 Task: Select Alcohol. Add to cart, from Alcohaul Beer, Spirits & Wine for 2946 Cantebury Drive, New York, New York 10013, Cell Number 646-662-8471, following items : Daura Damm Daura Damm_x000D_
 - 5, Sauvignon Blanc, Trius VQA, Niagara_x000D_
 - 1, Vizzy Seltzer, Blueberry Pomegranate Vizzy Seltzer, Blueberry Pomegranate - 6 Pack_x000D_
 - 1, JP Wiser''s Deluxe Bottle (750mL)_x000D_
 - 1, Club Soda_x000D_
 - 2
Action: Mouse moved to (411, 101)
Screenshot: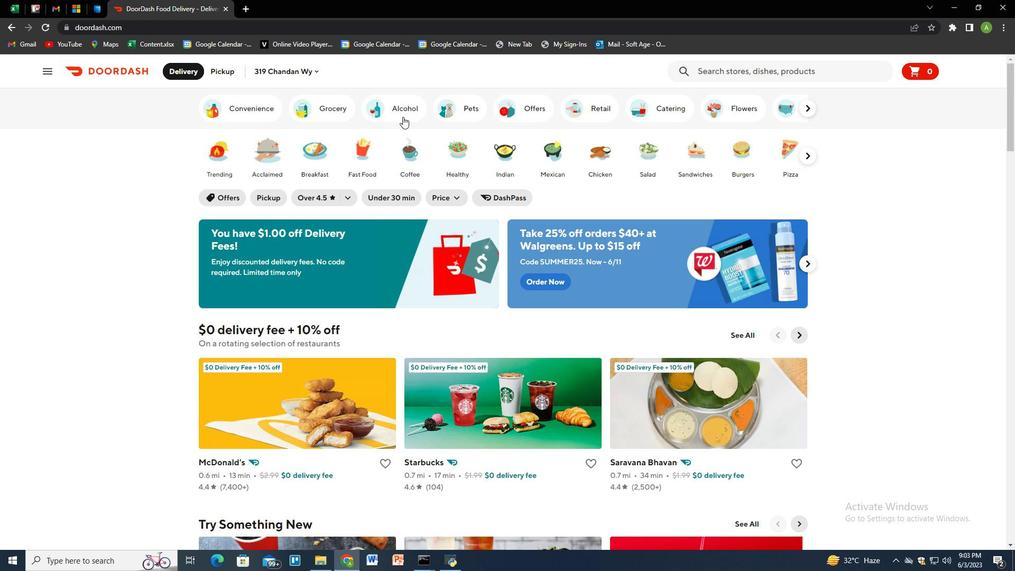 
Action: Mouse pressed left at (411, 101)
Screenshot: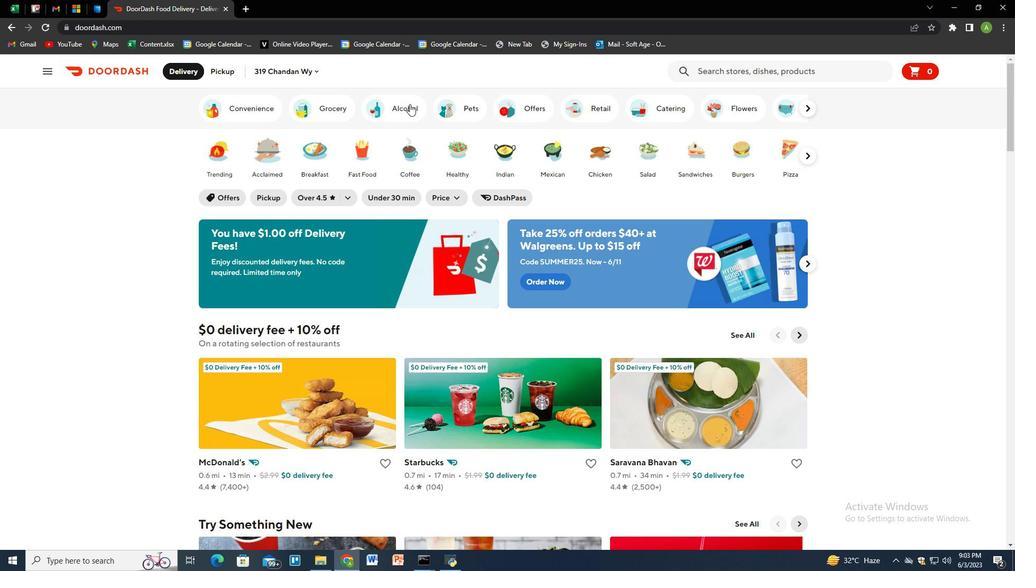 
Action: Mouse moved to (726, 69)
Screenshot: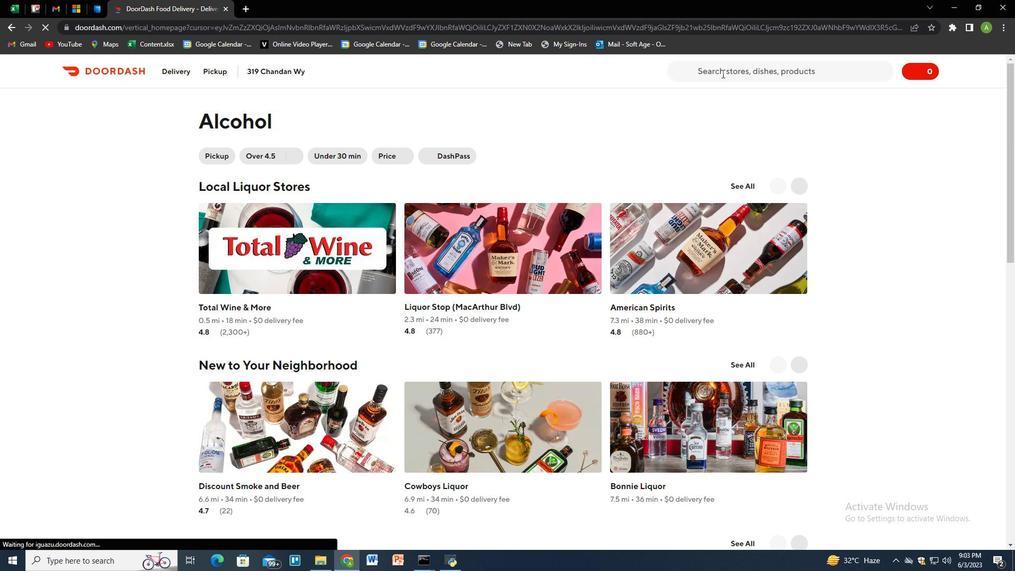 
Action: Mouse pressed left at (726, 69)
Screenshot: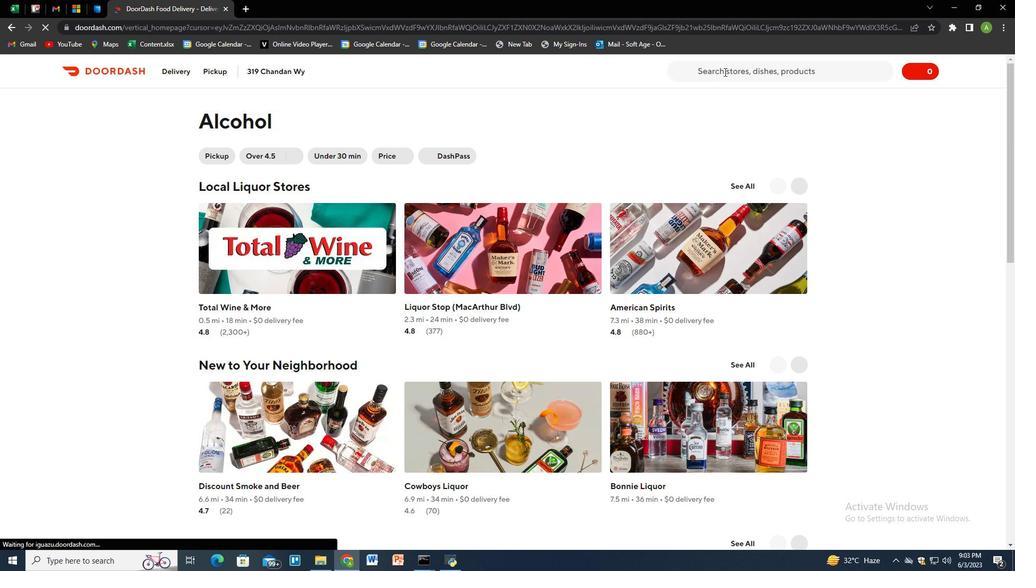 
Action: Mouse moved to (689, 111)
Screenshot: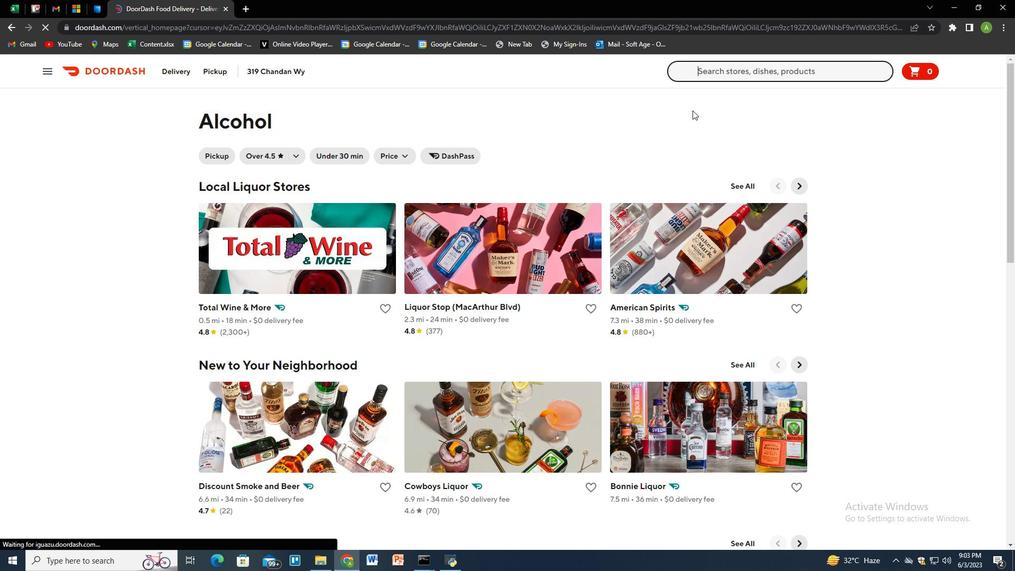 
Action: Key pressed alcohaul<Key.space>beer,<Key.space>spirits<Key.space><Key.shift>&<Key.space>wine<Key.enter>
Screenshot: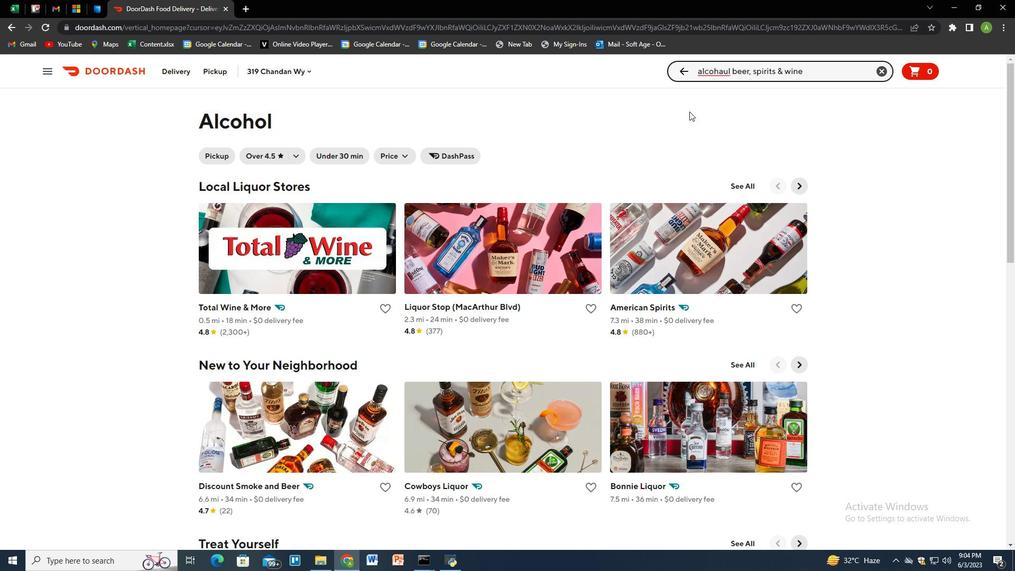 
Action: Mouse moved to (234, 232)
Screenshot: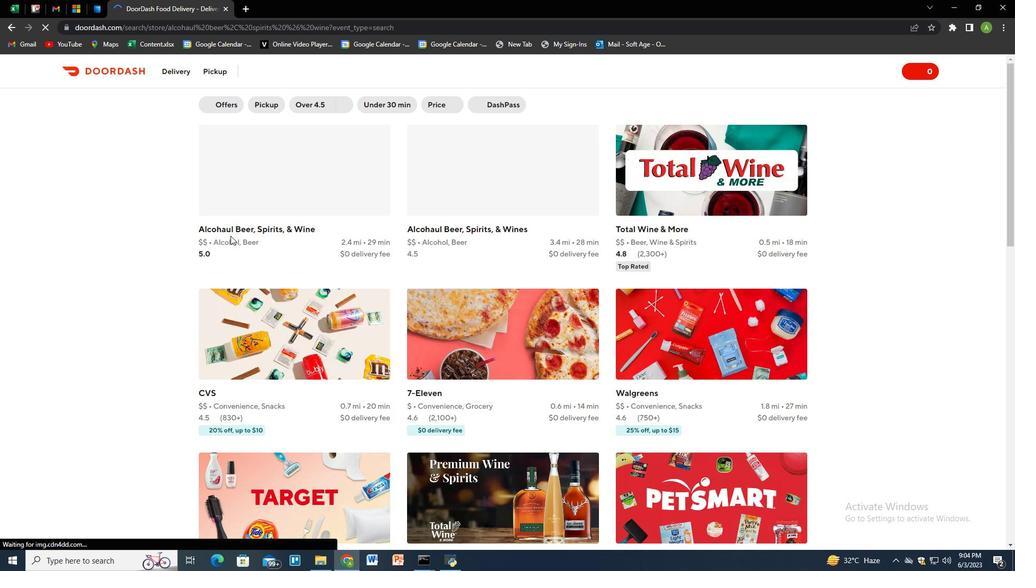 
Action: Mouse pressed left at (234, 232)
Screenshot: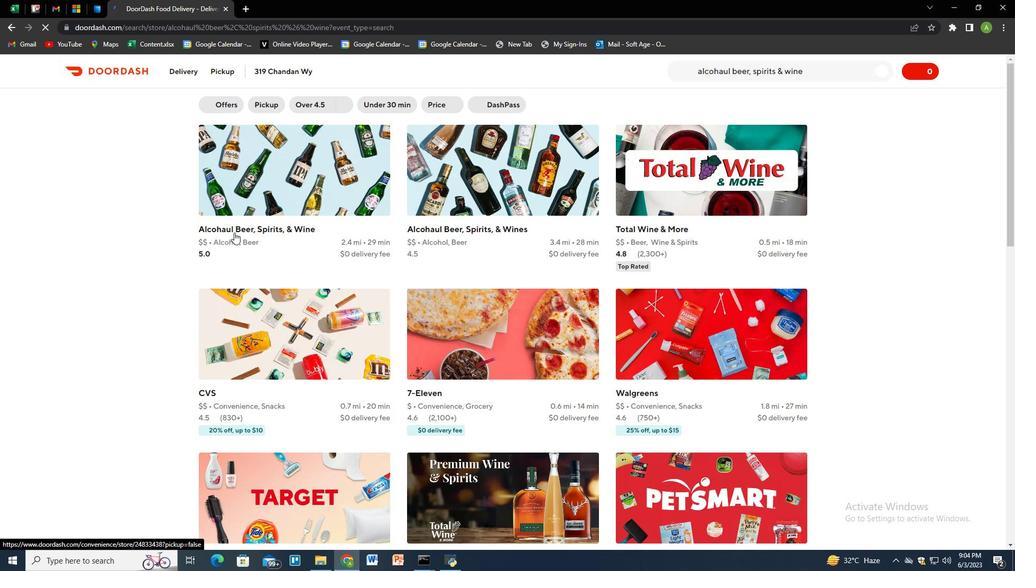 
Action: Mouse moved to (226, 70)
Screenshot: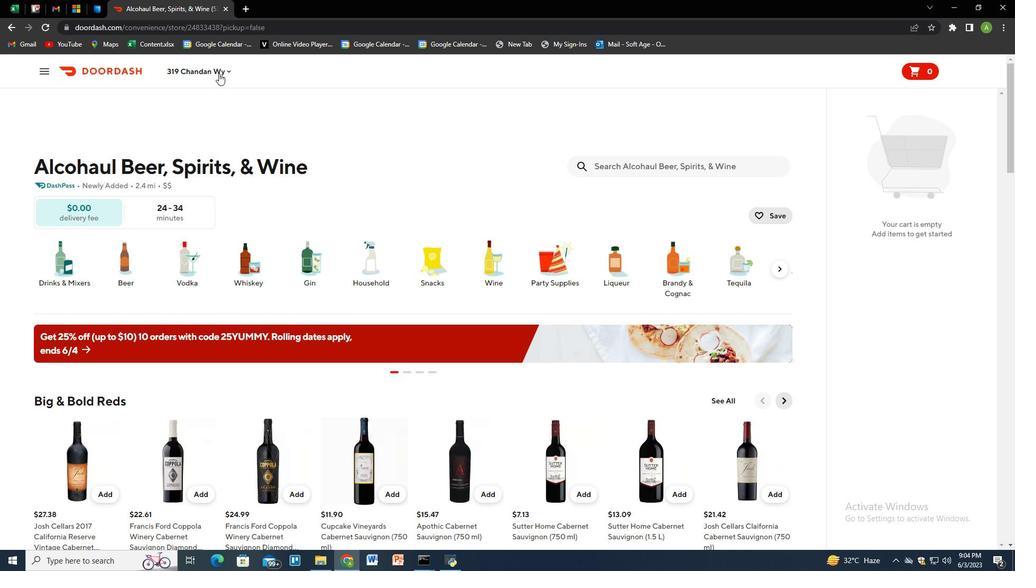 
Action: Mouse pressed left at (226, 70)
Screenshot: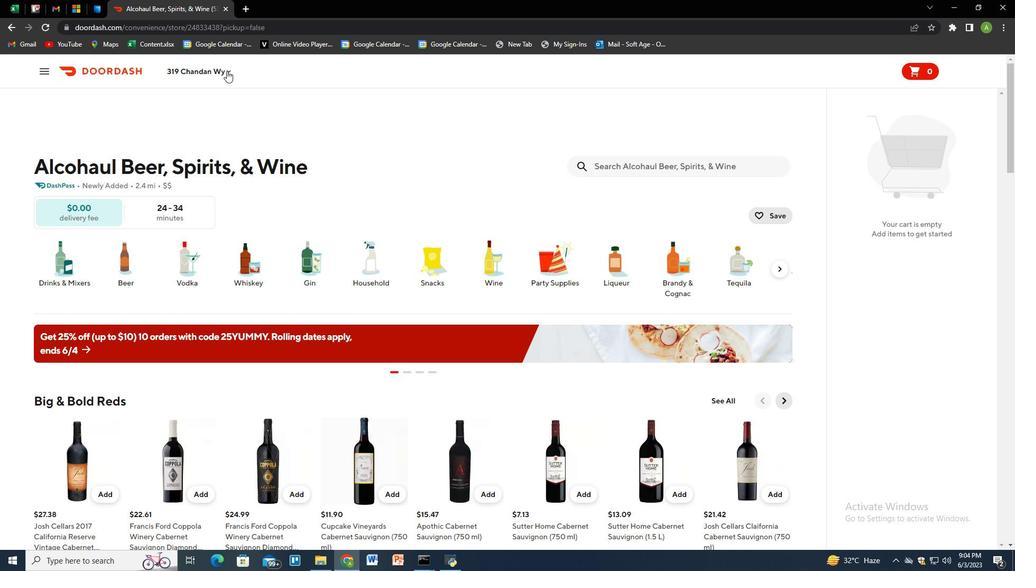 
Action: Mouse moved to (226, 119)
Screenshot: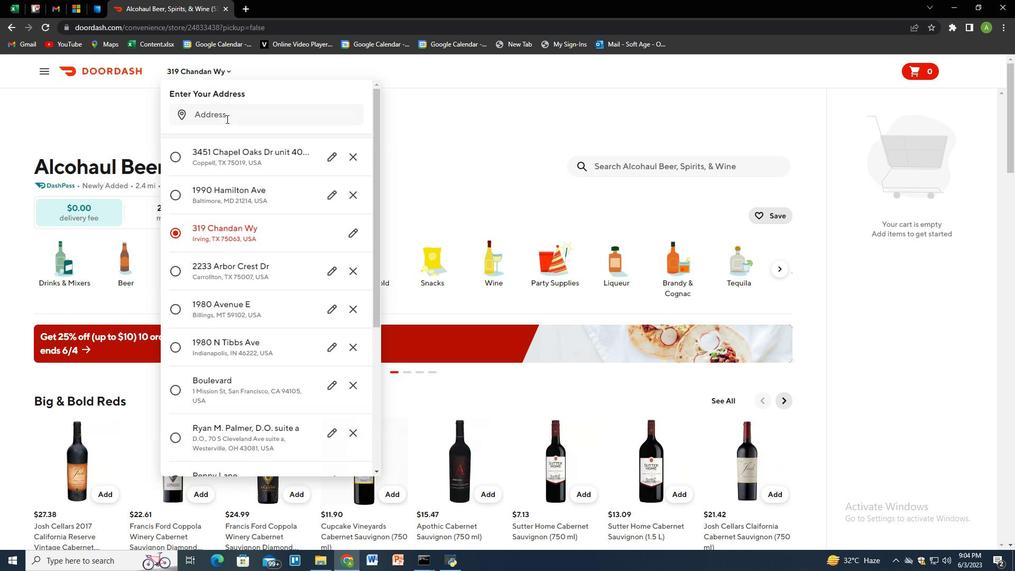 
Action: Mouse pressed left at (226, 119)
Screenshot: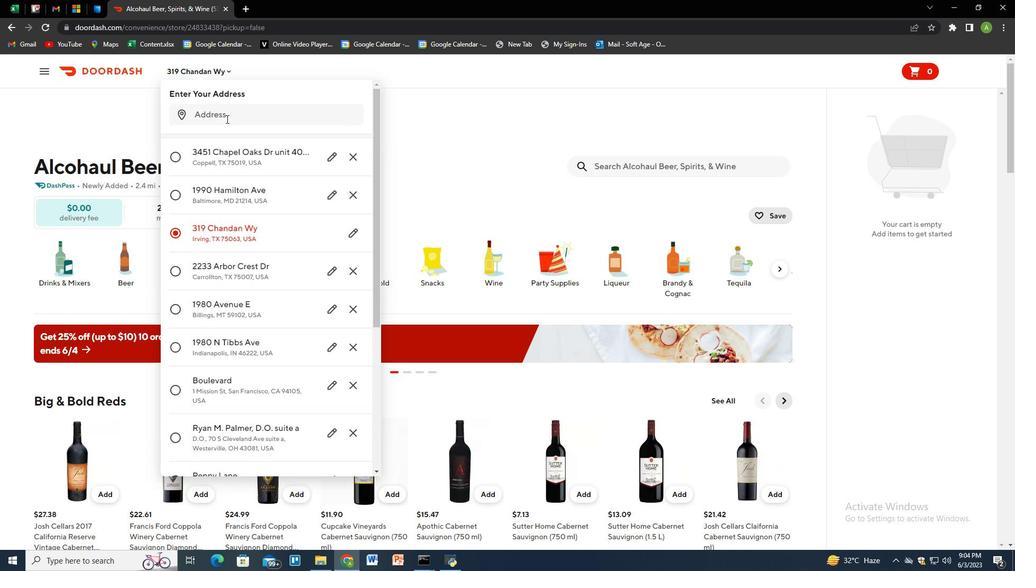 
Action: Key pressed 2946<Key.space>antebury<Key.space>drive,<Key.space>new<Key.space>york,<Key.space>new<Key.space>york<Key.space>10013<Key.enter>
Screenshot: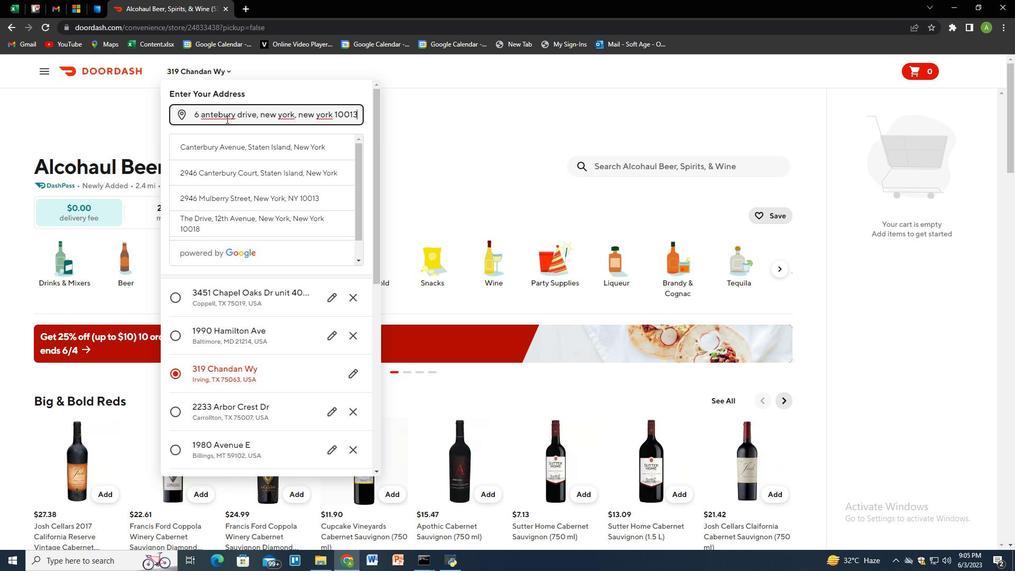 
Action: Mouse moved to (310, 403)
Screenshot: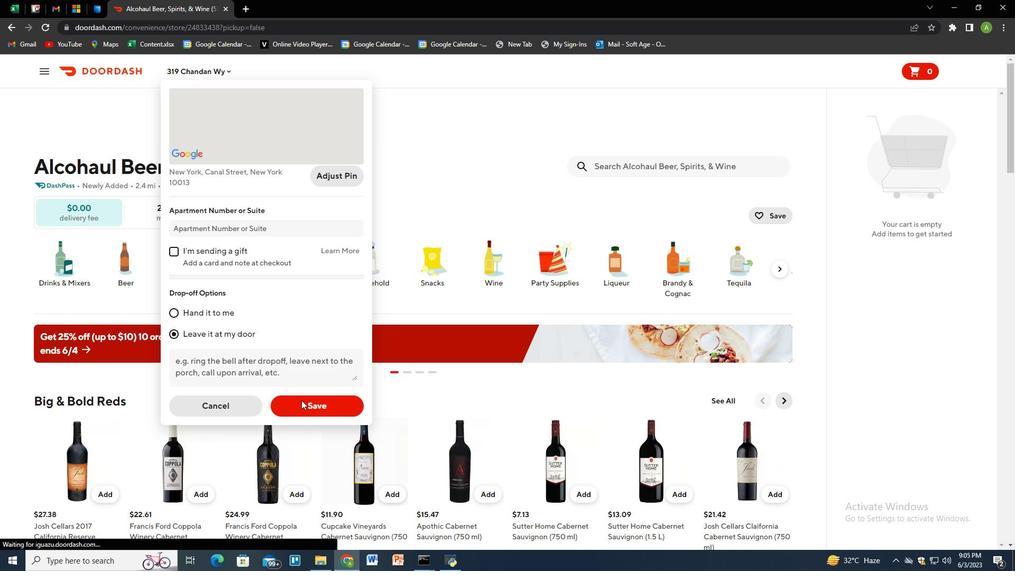 
Action: Mouse pressed left at (310, 403)
Screenshot: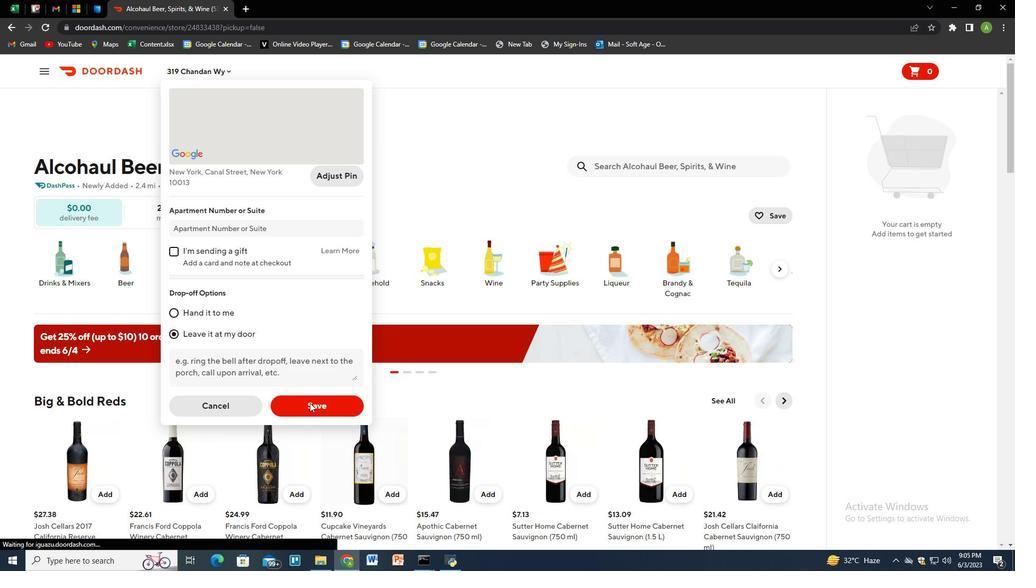 
Action: Mouse moved to (644, 169)
Screenshot: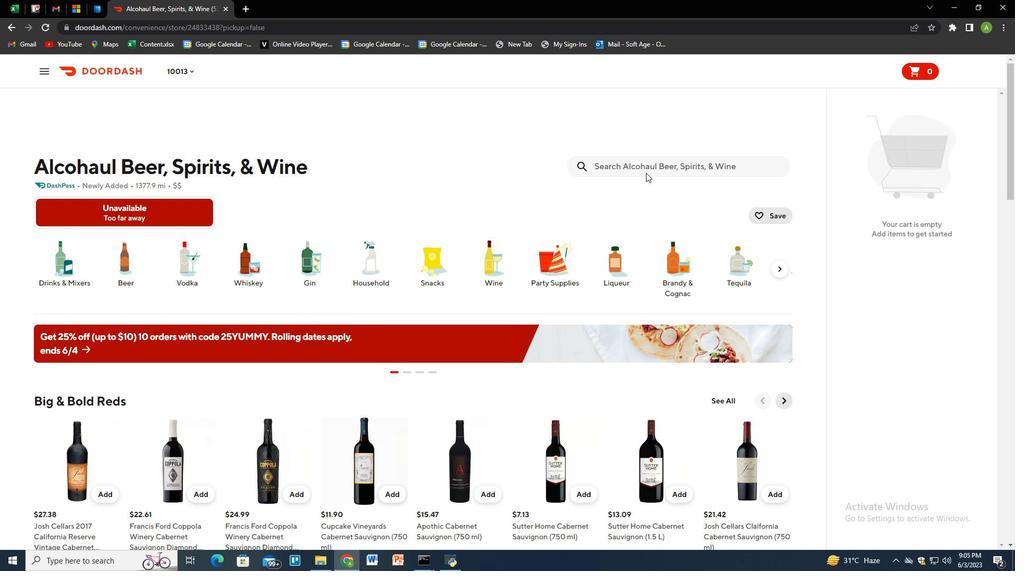 
Action: Mouse pressed left at (644, 169)
Screenshot: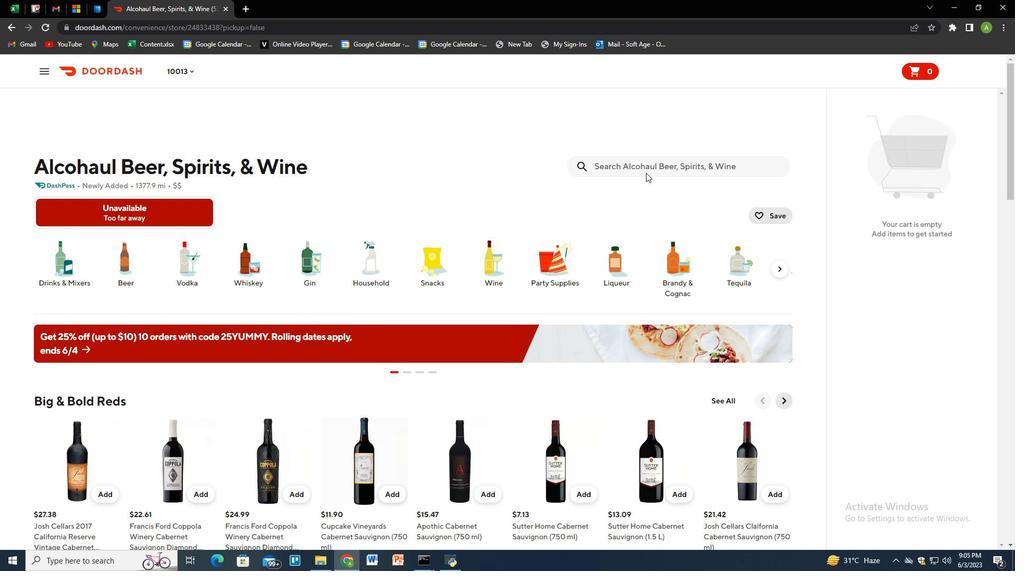 
Action: Key pressed daura<Key.space>damm<Key.space>daura<Key.space>damm<Key.enter>
Screenshot: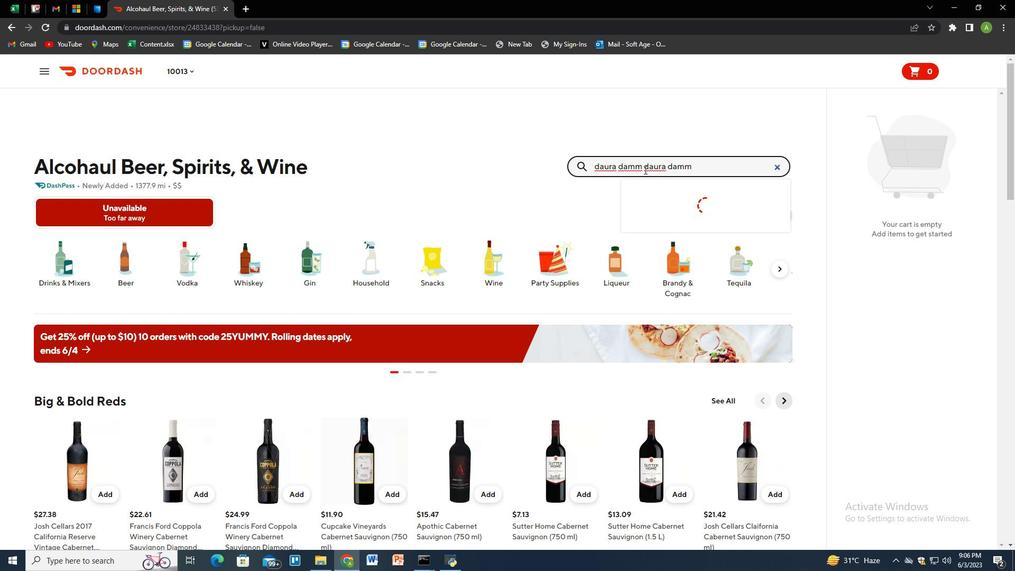 
Action: Mouse moved to (636, 133)
Screenshot: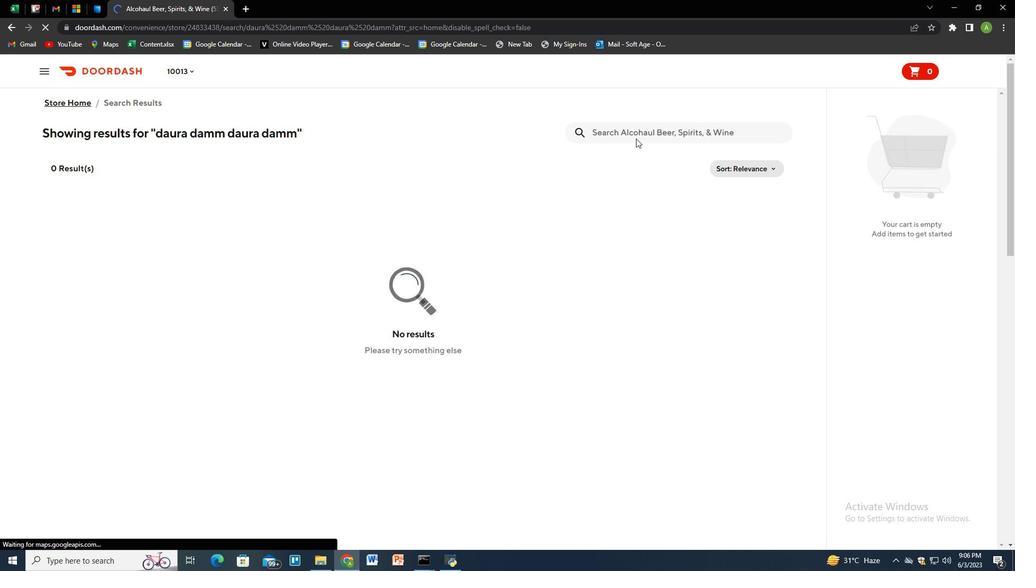 
Action: Mouse pressed left at (636, 133)
Screenshot: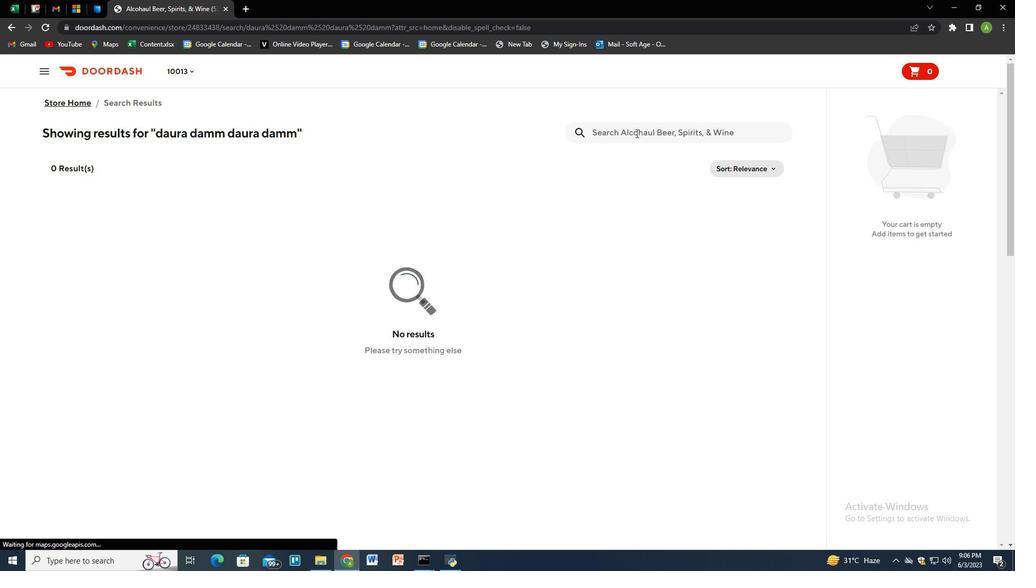 
Action: Key pressed sauvignon<Key.space>blanc,<Key.space>trius<Key.space>vqa,<Key.space>niagara<Key.enter>
Screenshot: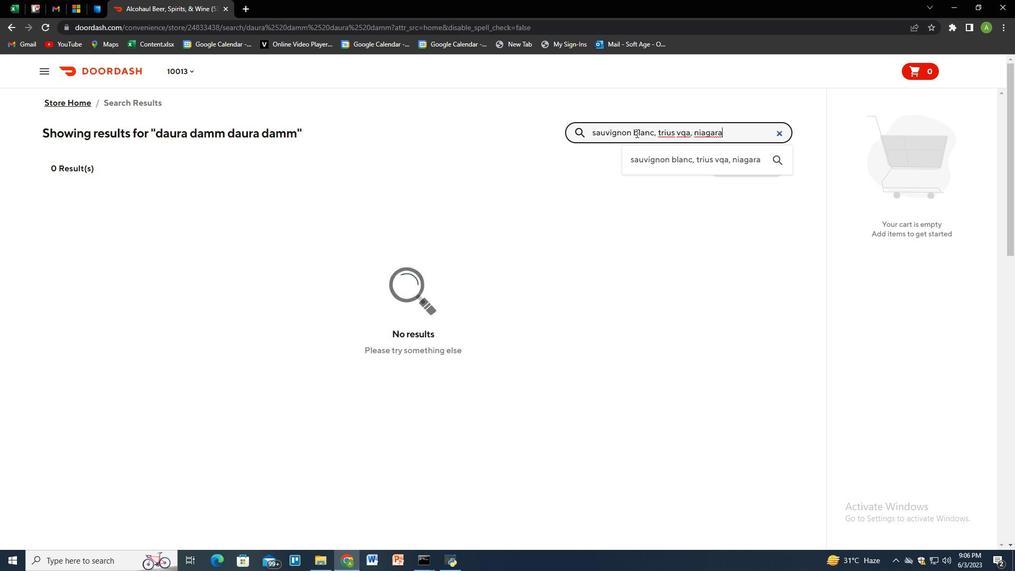 
Action: Mouse moved to (91, 272)
Screenshot: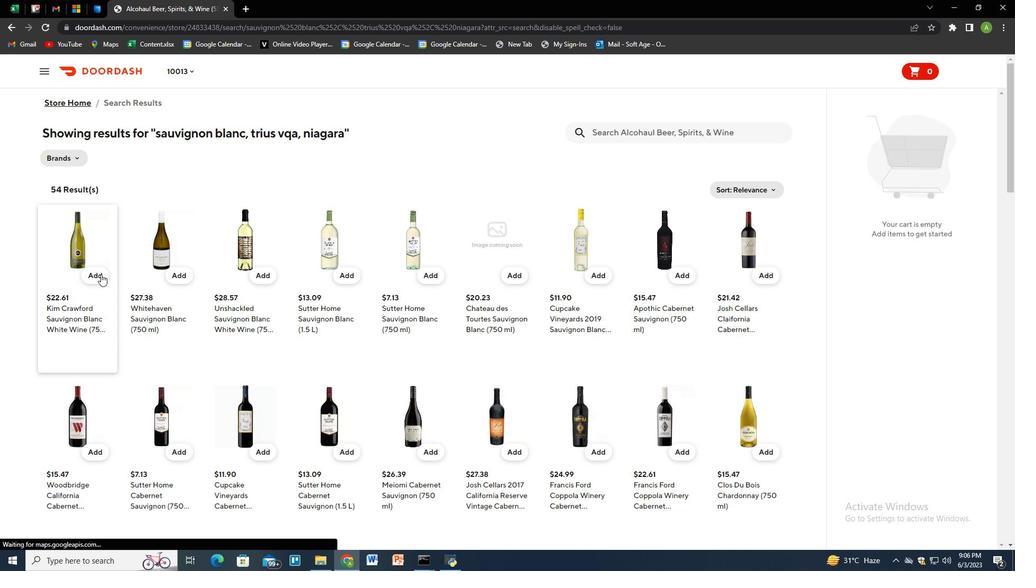 
Action: Mouse pressed left at (91, 272)
Screenshot: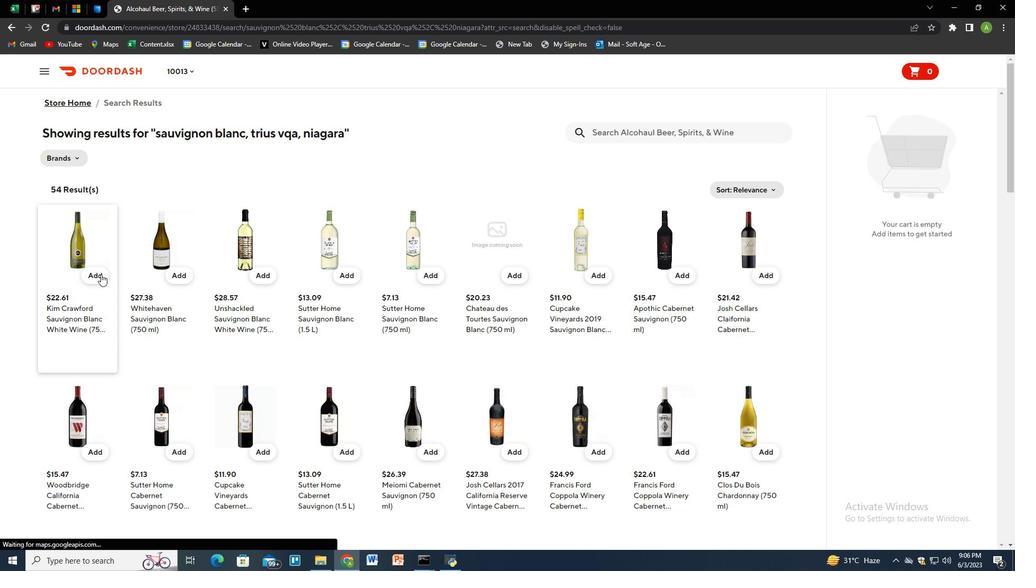 
Action: Mouse moved to (634, 129)
Screenshot: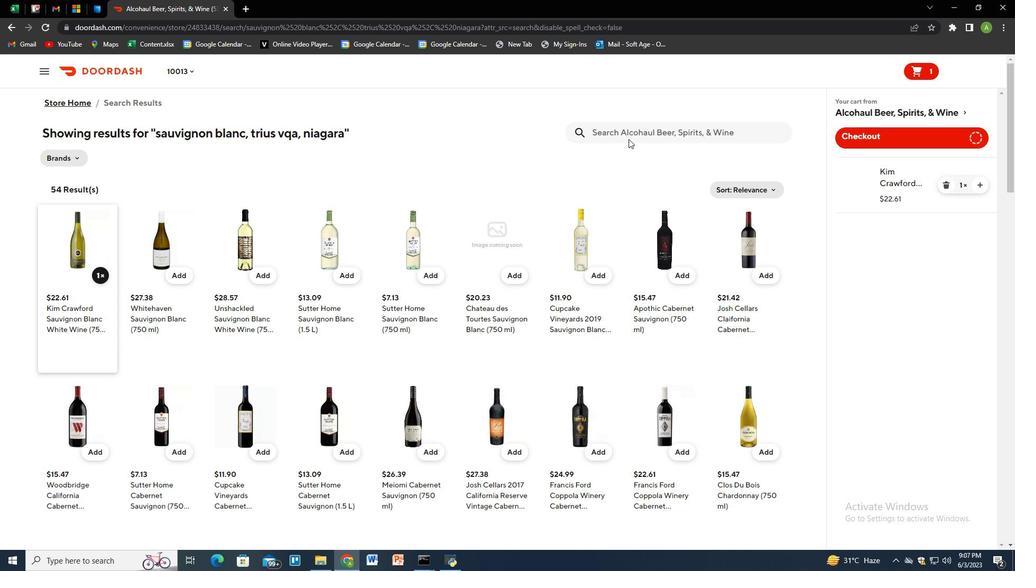 
Action: Mouse pressed left at (634, 129)
Screenshot: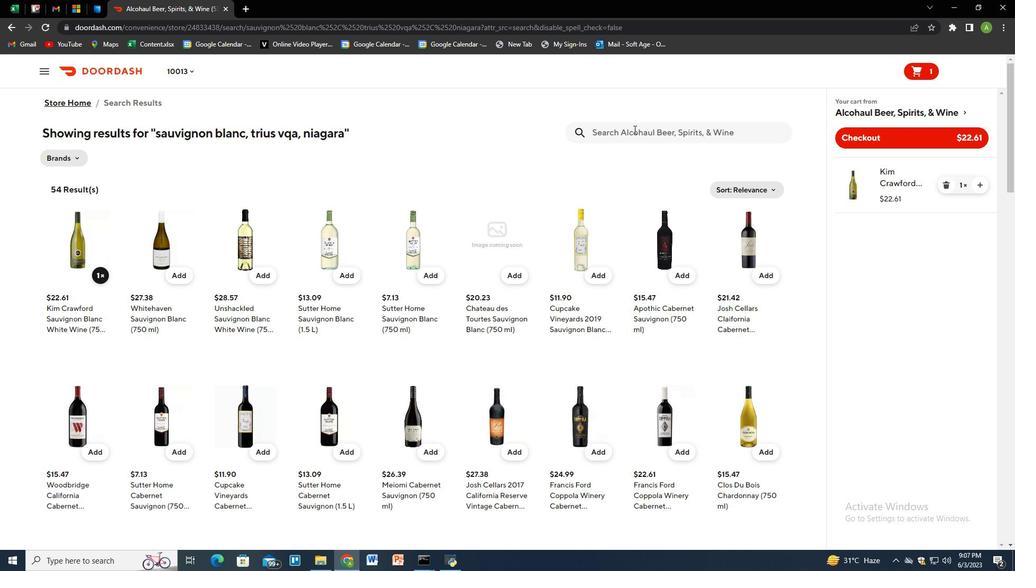 
Action: Key pressed vizzy<Key.space>seltzer,<Key.space>blueberry<Key.space>pomegranate<Key.space>vizzy<Key.space>seltzer,<Key.space>blueberry<Key.space>pomegranate<Key.space>-<Key.space>6<Key.space>pack<Key.enter>
Screenshot: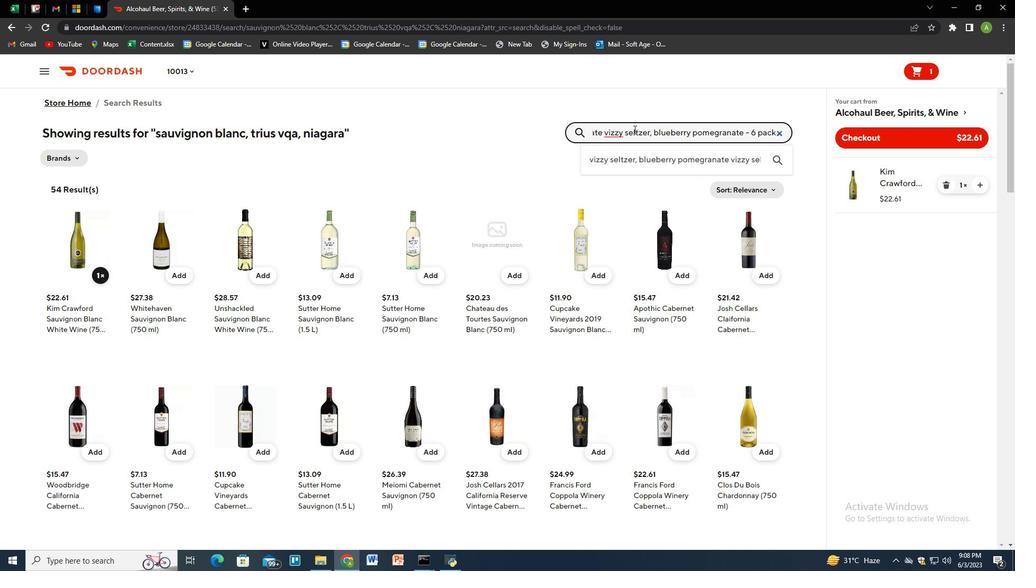 
Action: Mouse moved to (95, 290)
Screenshot: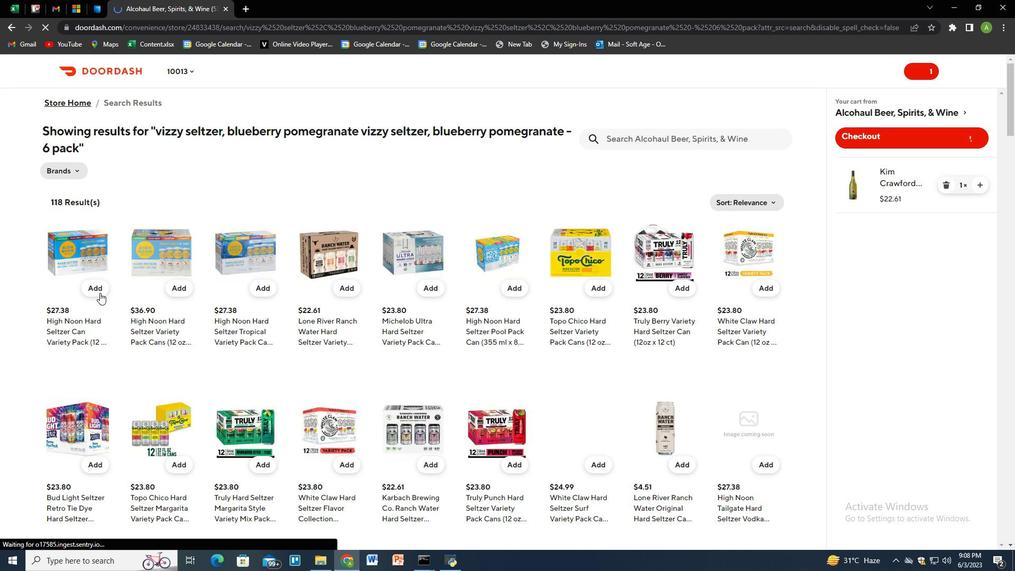 
Action: Mouse pressed left at (95, 290)
Screenshot: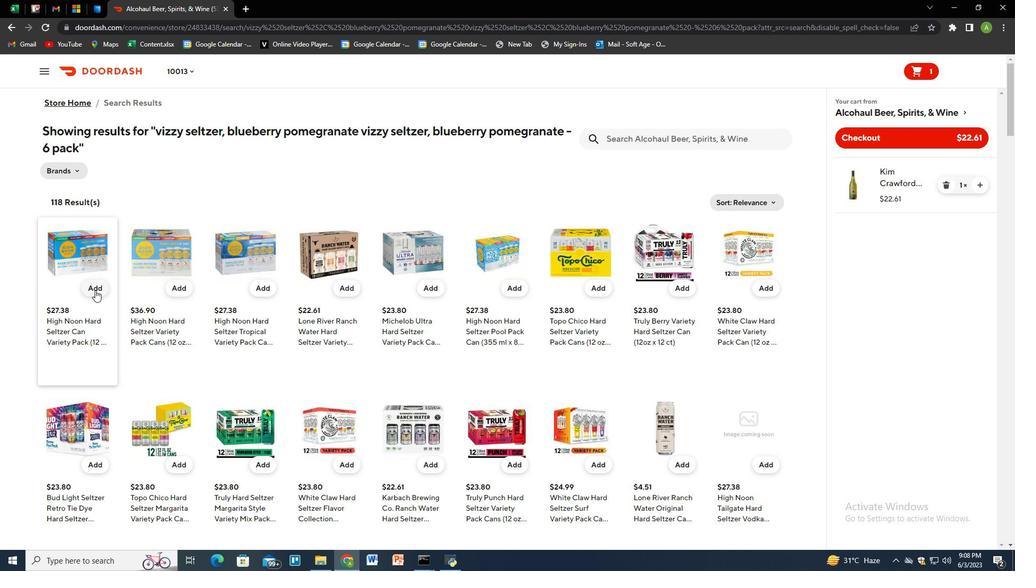 
Action: Mouse moved to (671, 153)
Screenshot: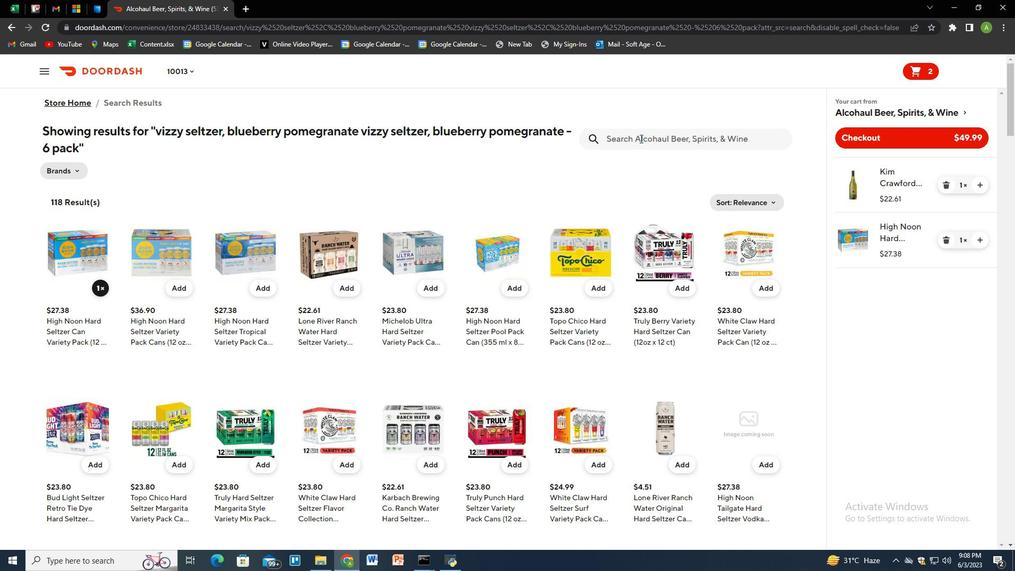 
Action: Mouse pressed left at (671, 153)
Screenshot: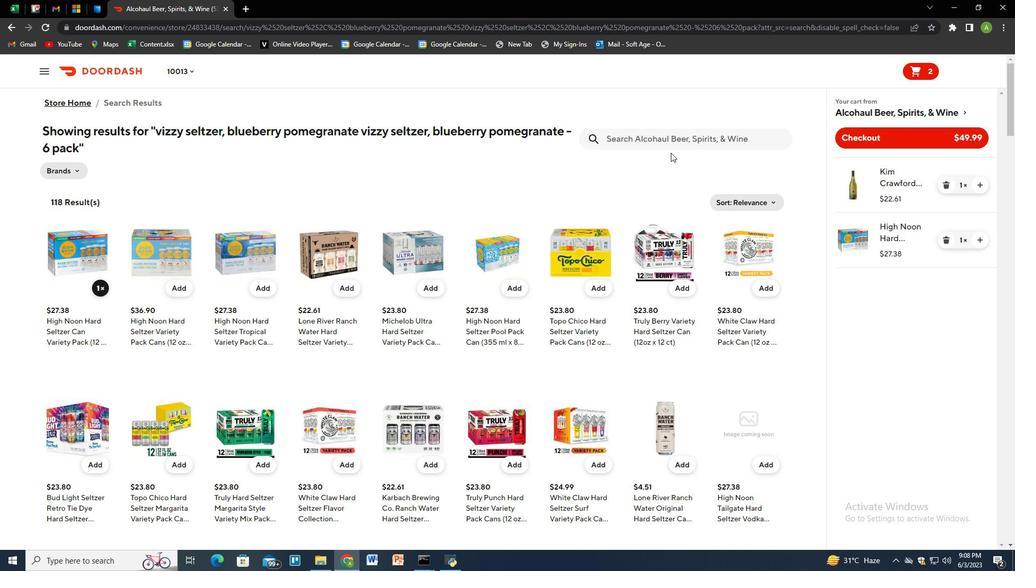 
Action: Mouse moved to (679, 142)
Screenshot: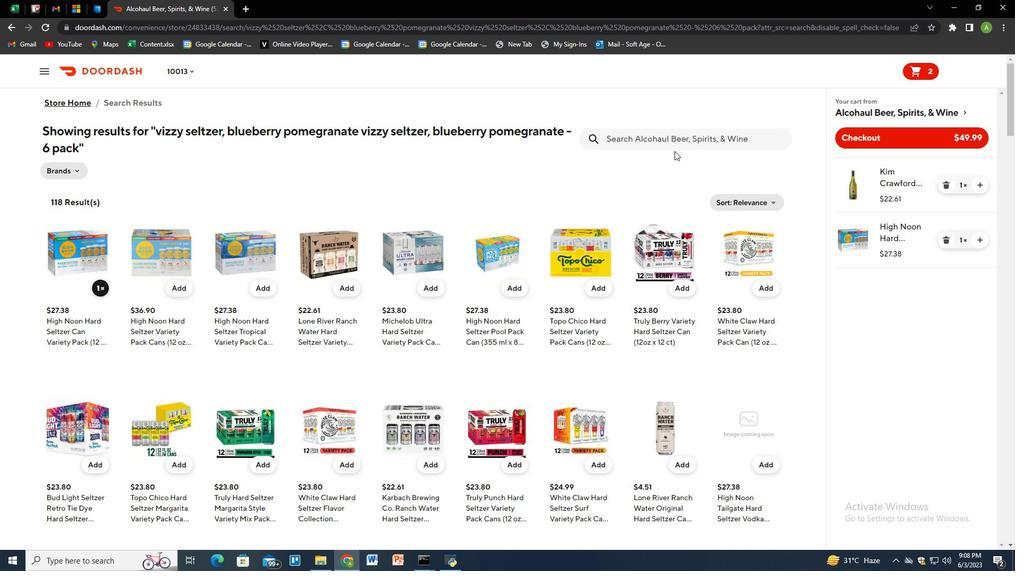 
Action: Mouse pressed left at (679, 142)
Screenshot: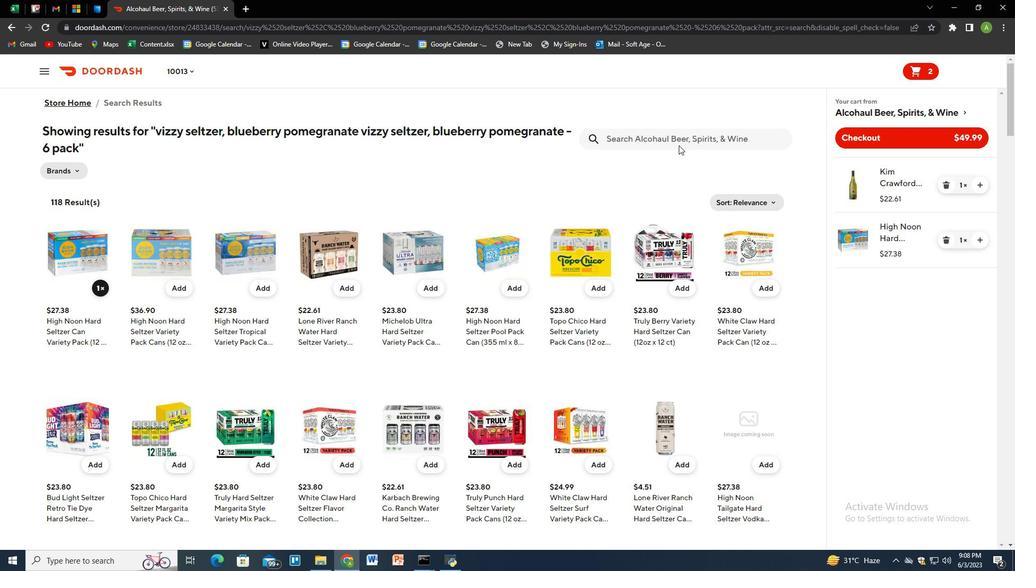 
Action: Key pressed jp<Key.space>wiser<Key.shift_r>"s<Key.space>deluxe<Key.space>bottle<Key.space><Key.shift_r>(750ml<Key.shift_r>)<Key.enter>
Screenshot: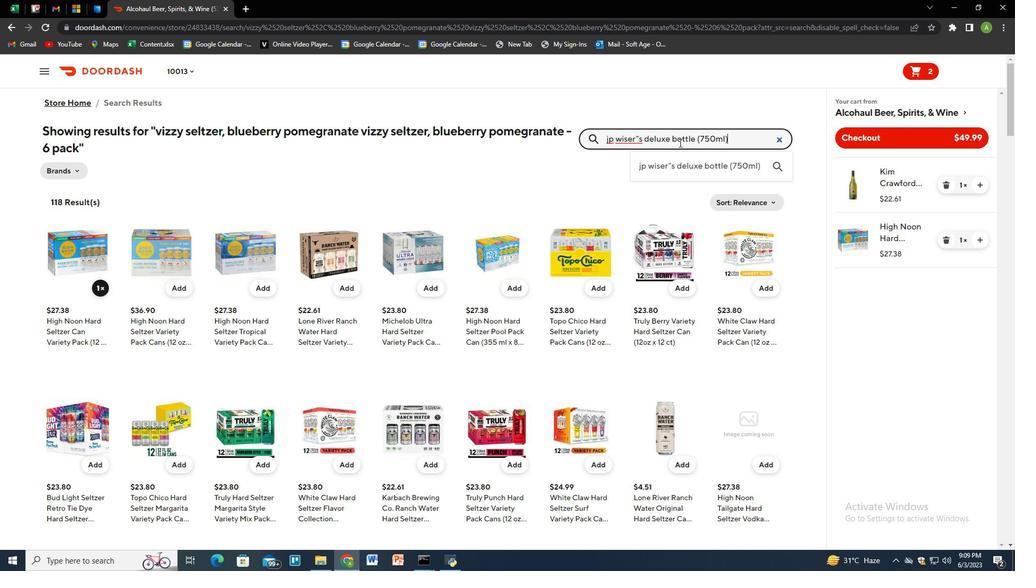
Action: Mouse moved to (633, 129)
Screenshot: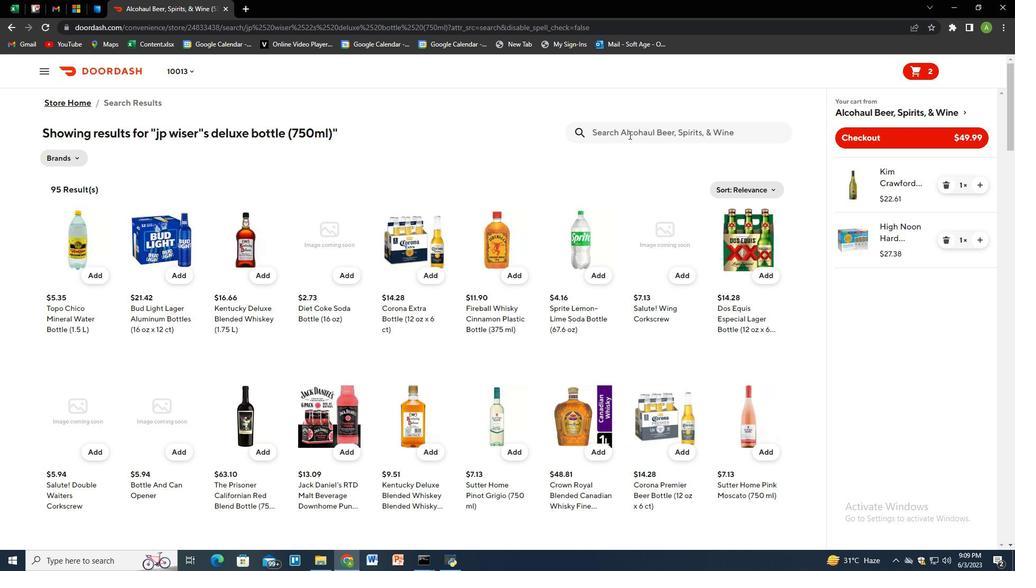
Action: Mouse pressed left at (633, 129)
Screenshot: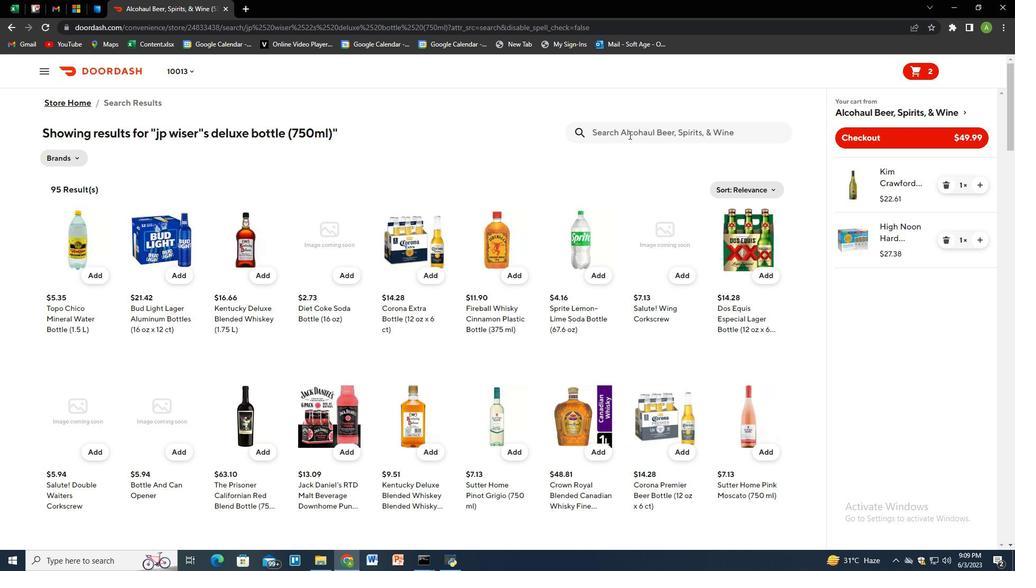 
Action: Key pressed club<Key.space>soda<Key.enter>
Screenshot: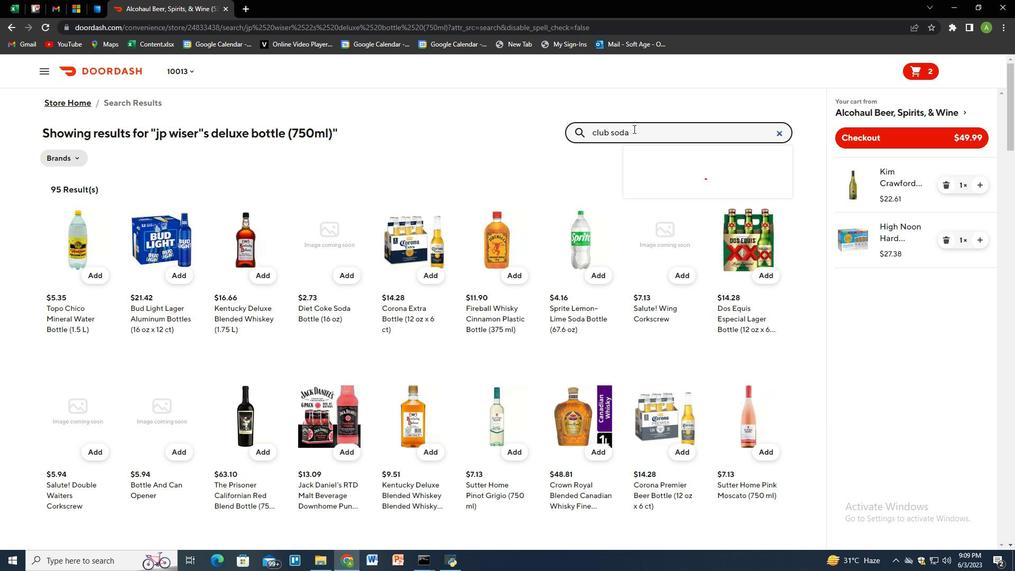 
Action: Mouse moved to (864, 135)
Screenshot: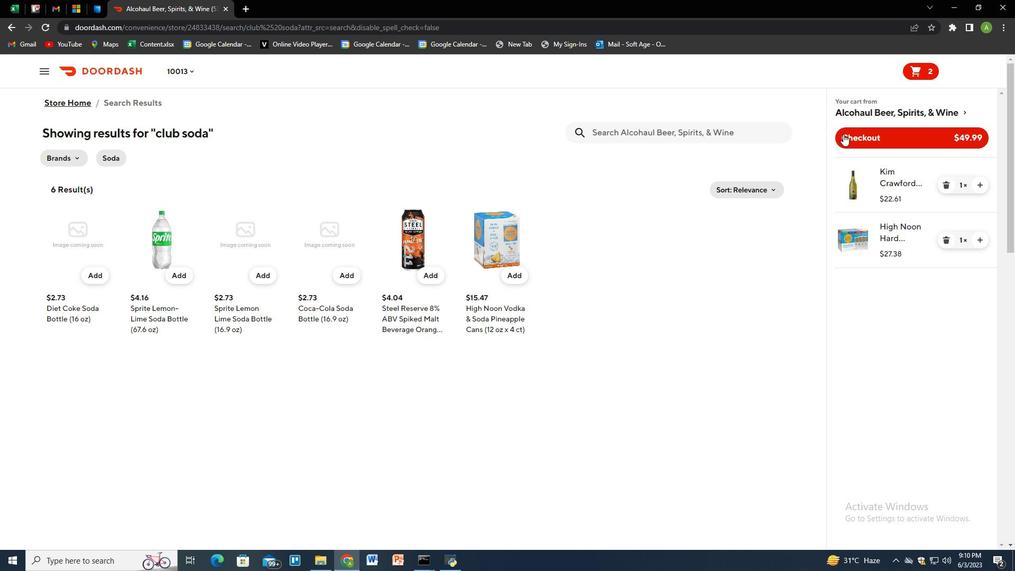 
Action: Mouse pressed left at (864, 135)
Screenshot: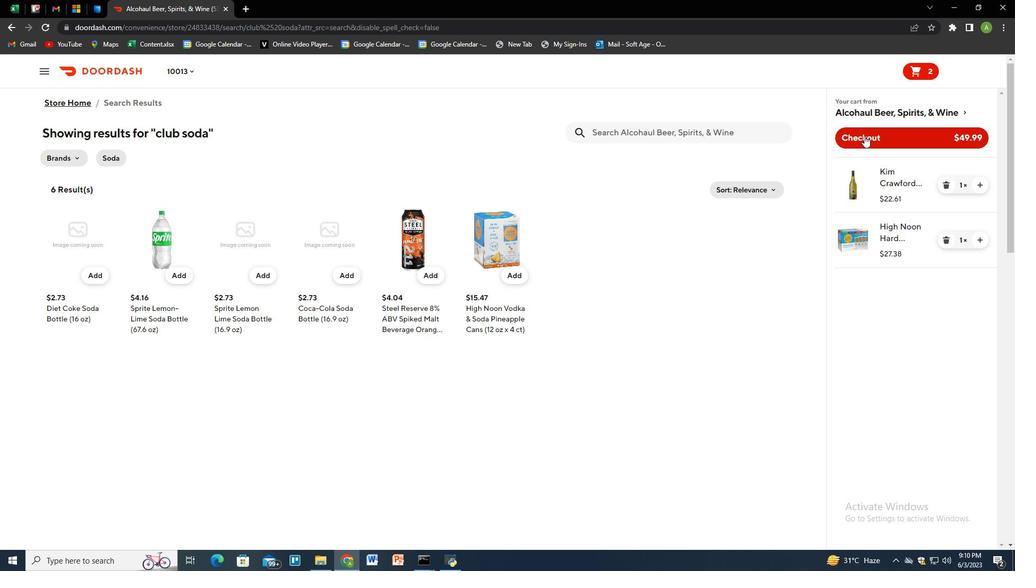
